 Task: Use the formula "CONFIDENCE.NORM" in spreadsheet "Project portfolio".
Action: Mouse moved to (120, 115)
Screenshot: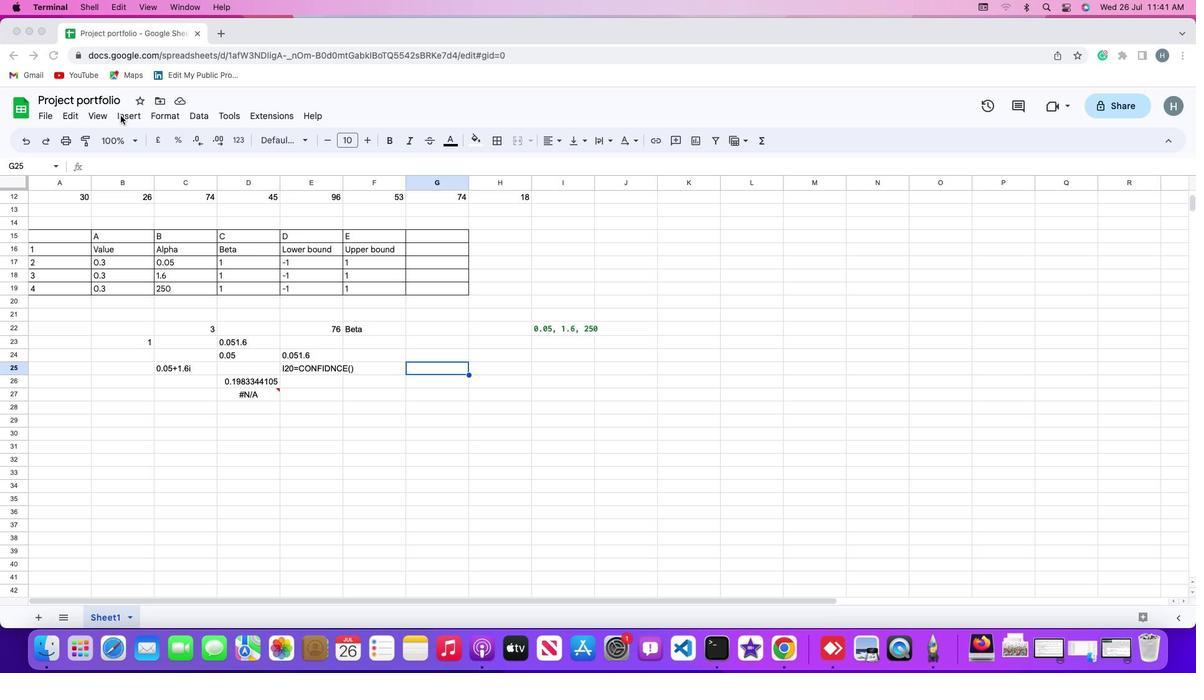 
Action: Mouse pressed left at (120, 115)
Screenshot: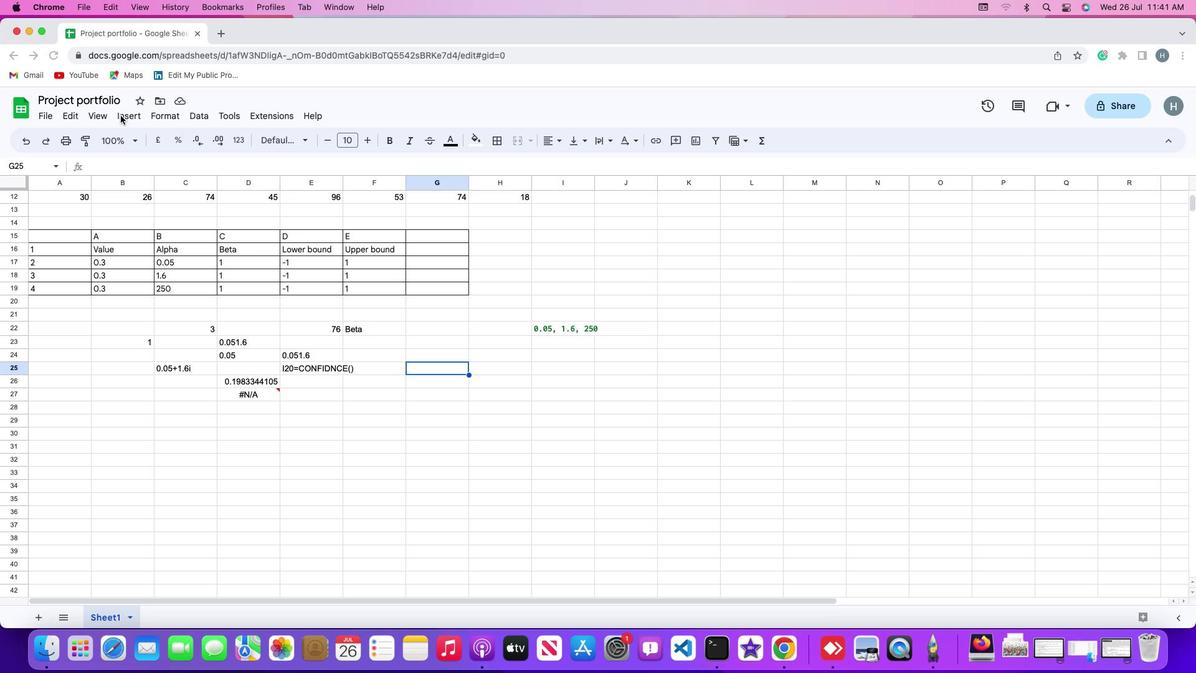 
Action: Mouse moved to (121, 115)
Screenshot: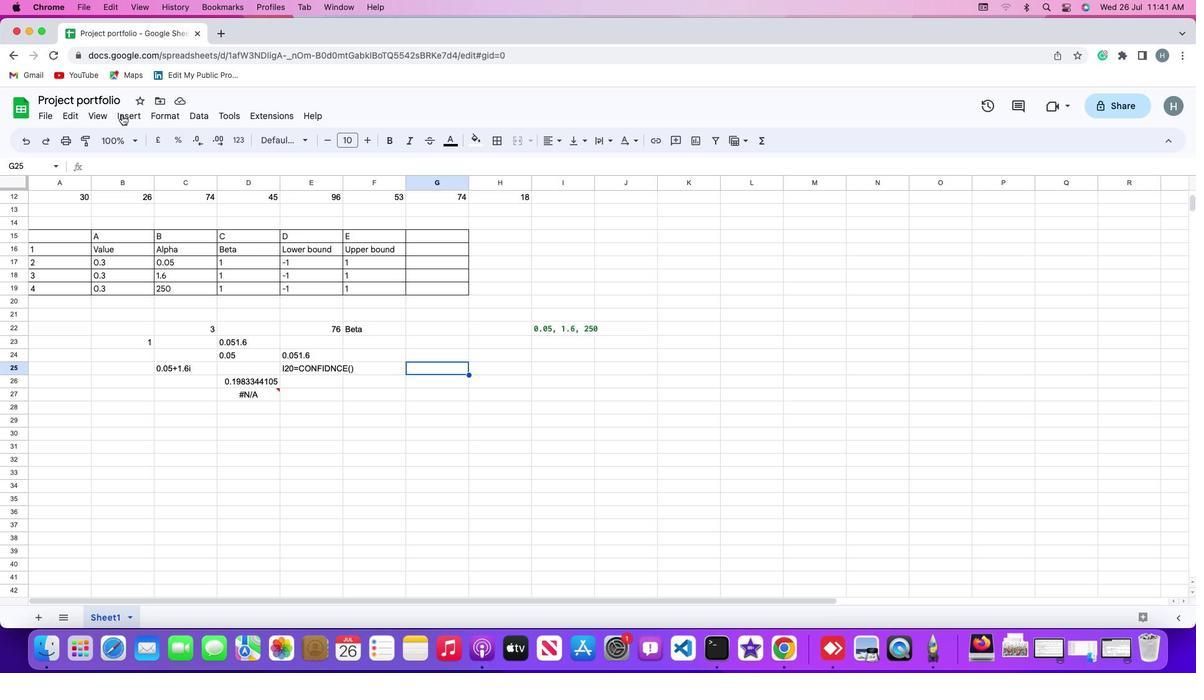 
Action: Mouse pressed left at (121, 115)
Screenshot: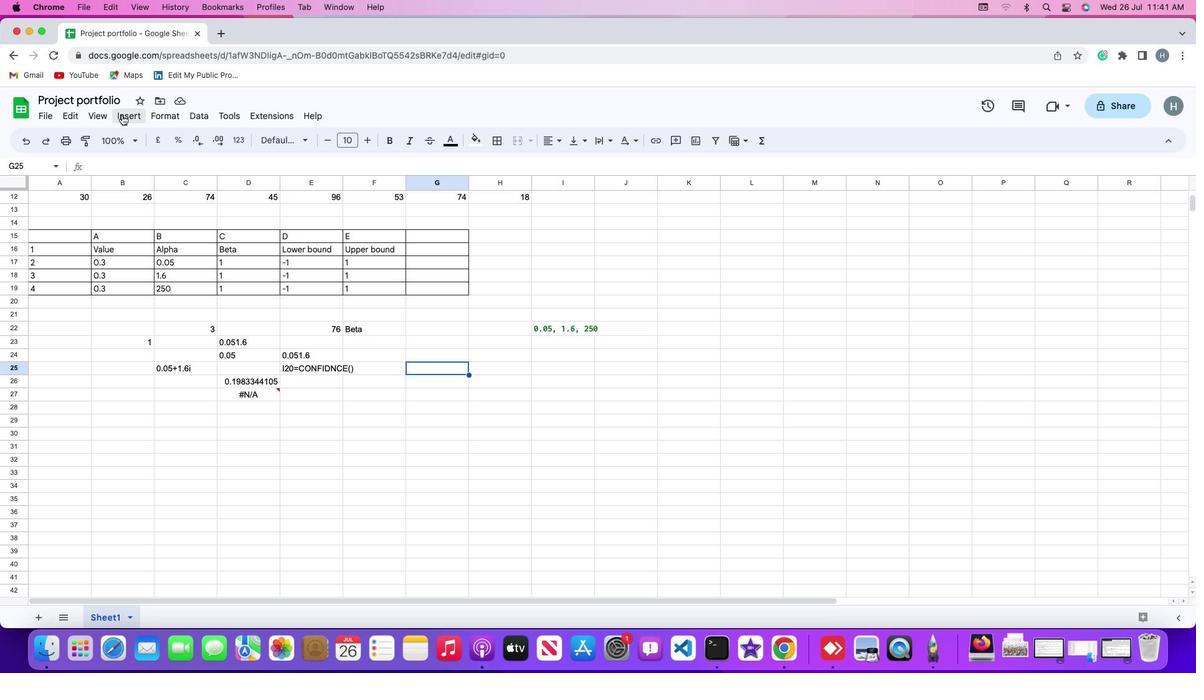 
Action: Mouse moved to (136, 316)
Screenshot: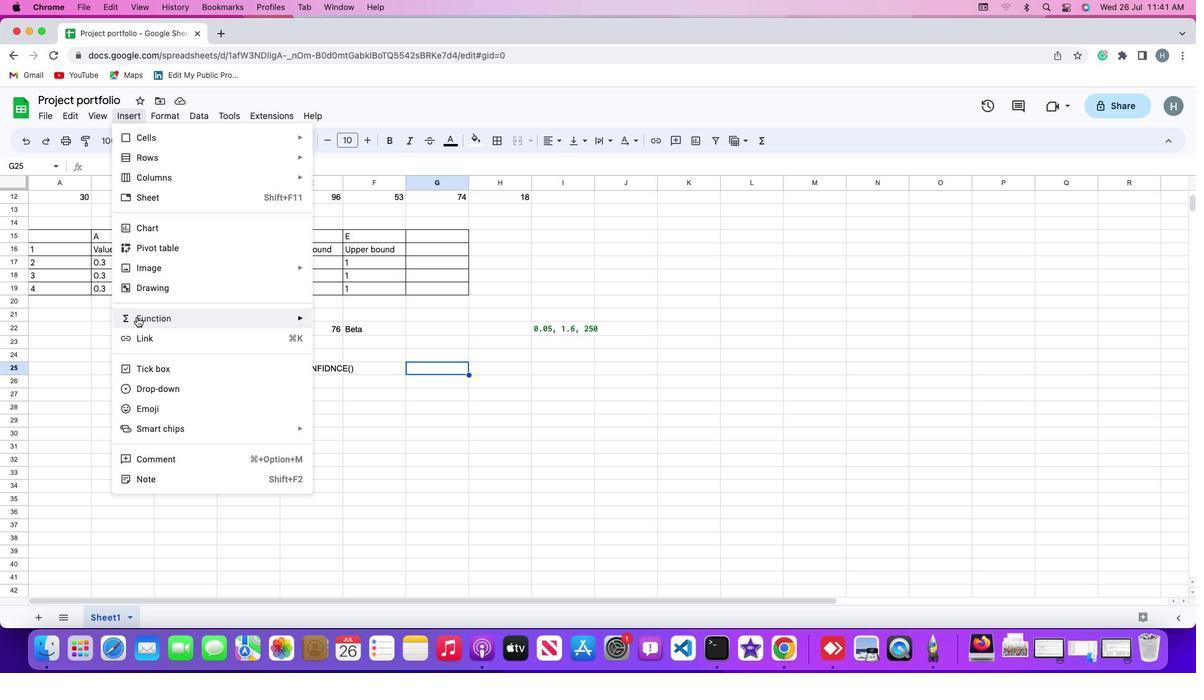 
Action: Mouse pressed left at (136, 316)
Screenshot: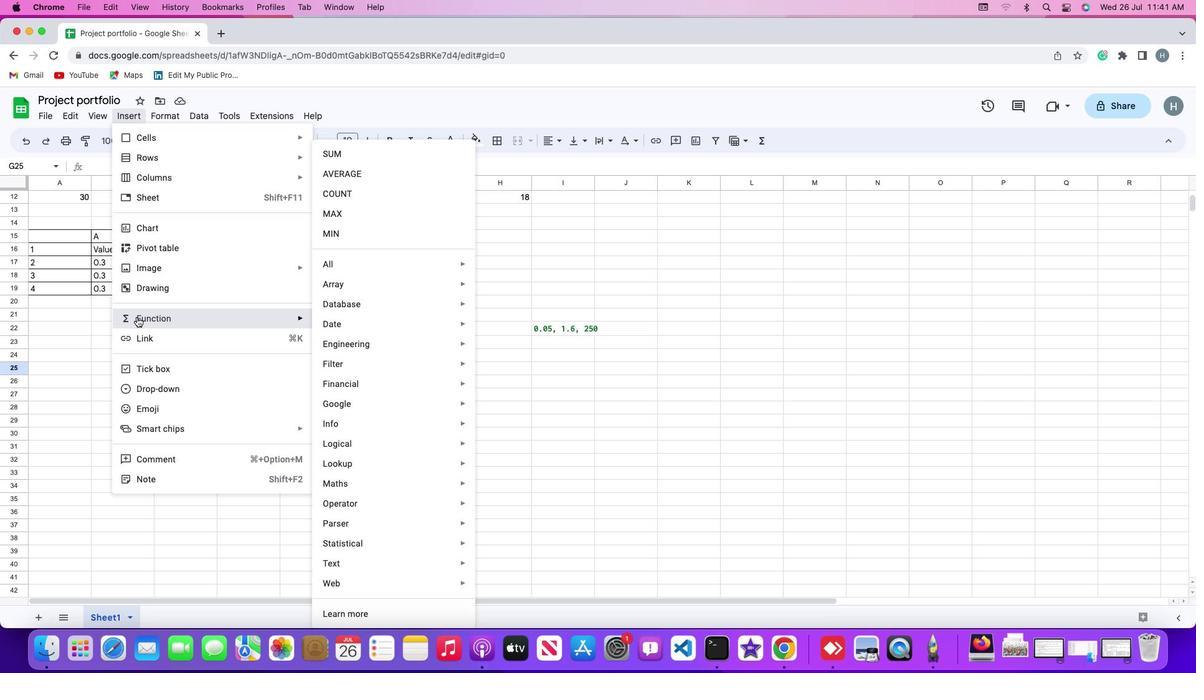 
Action: Mouse moved to (363, 266)
Screenshot: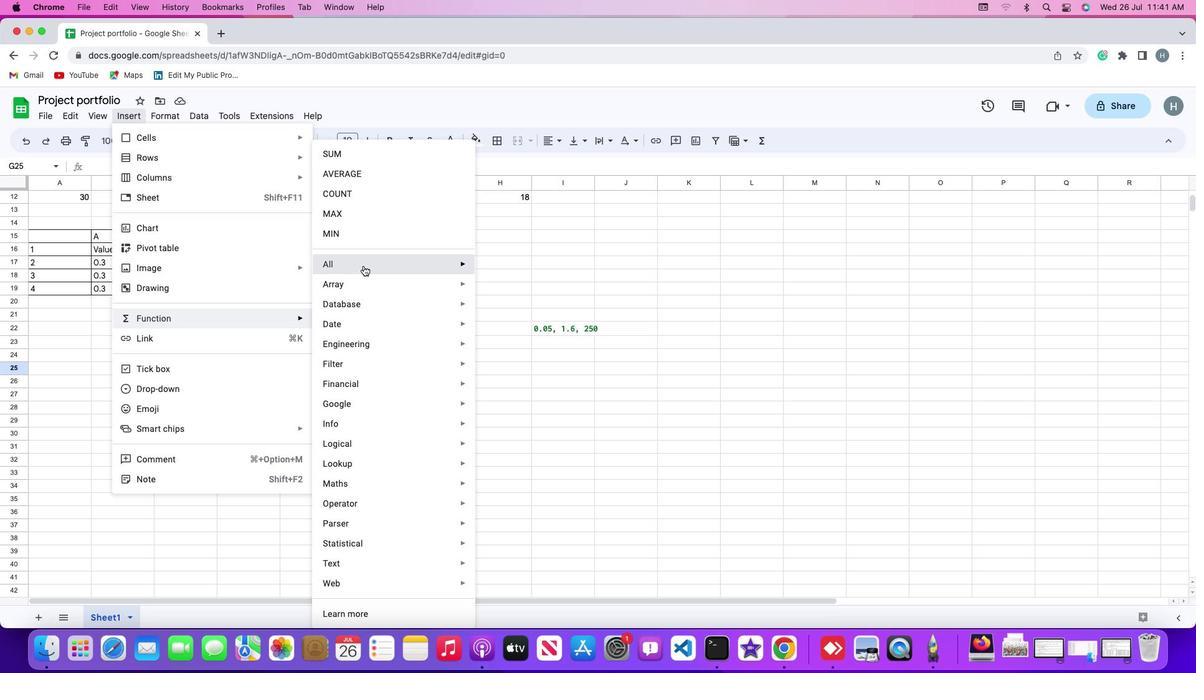 
Action: Mouse pressed left at (363, 266)
Screenshot: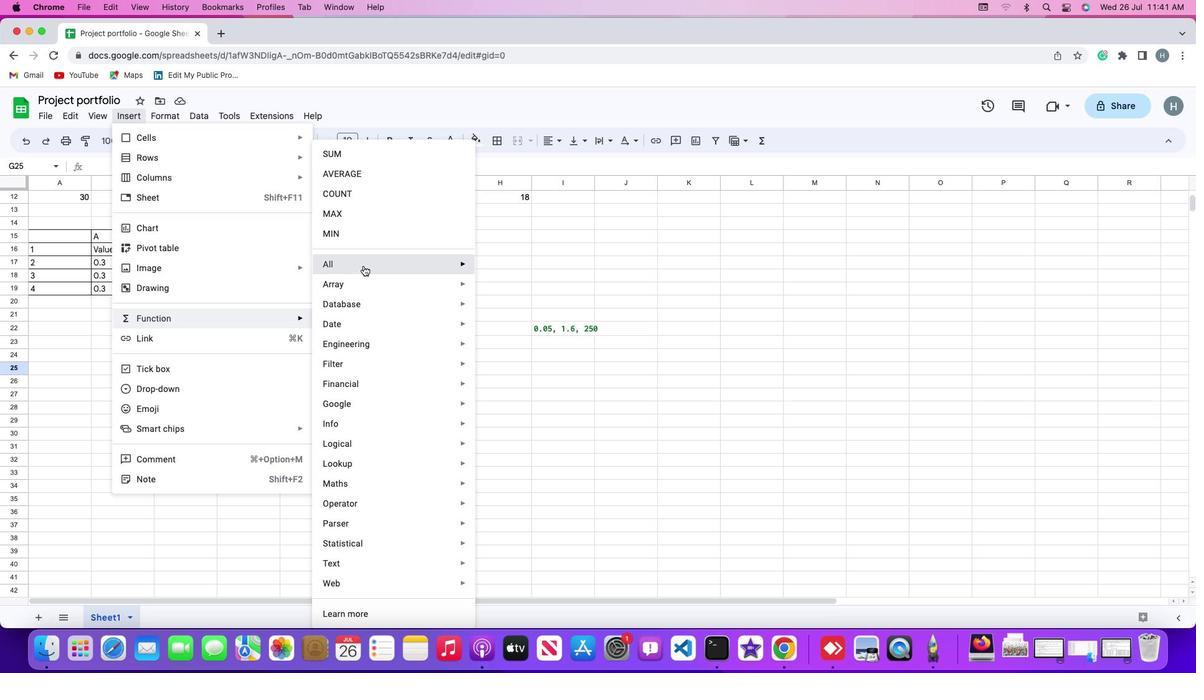 
Action: Mouse moved to (518, 595)
Screenshot: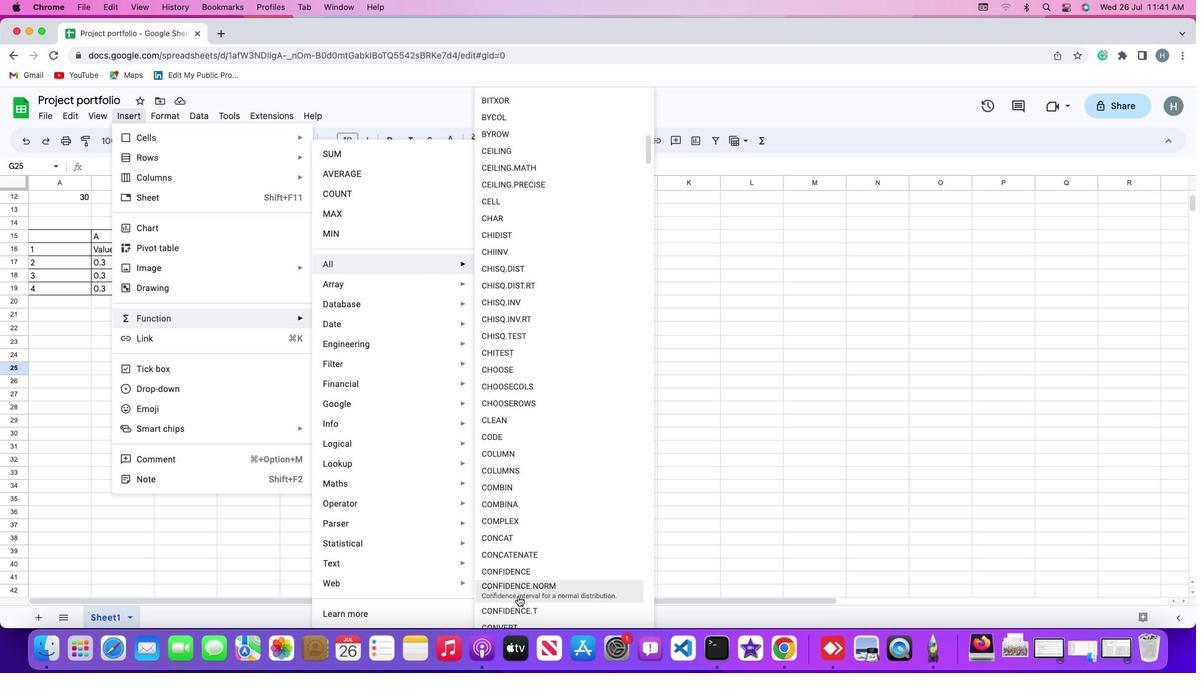 
Action: Mouse pressed left at (518, 595)
Screenshot: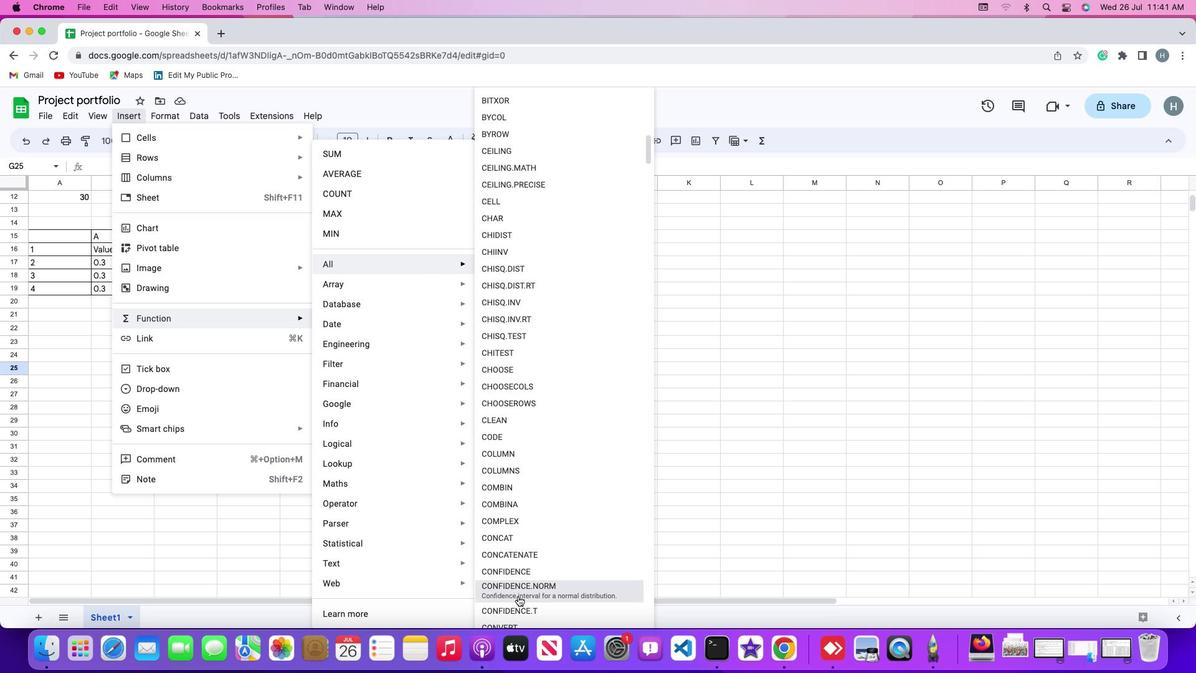 
Action: Mouse moved to (157, 261)
Screenshot: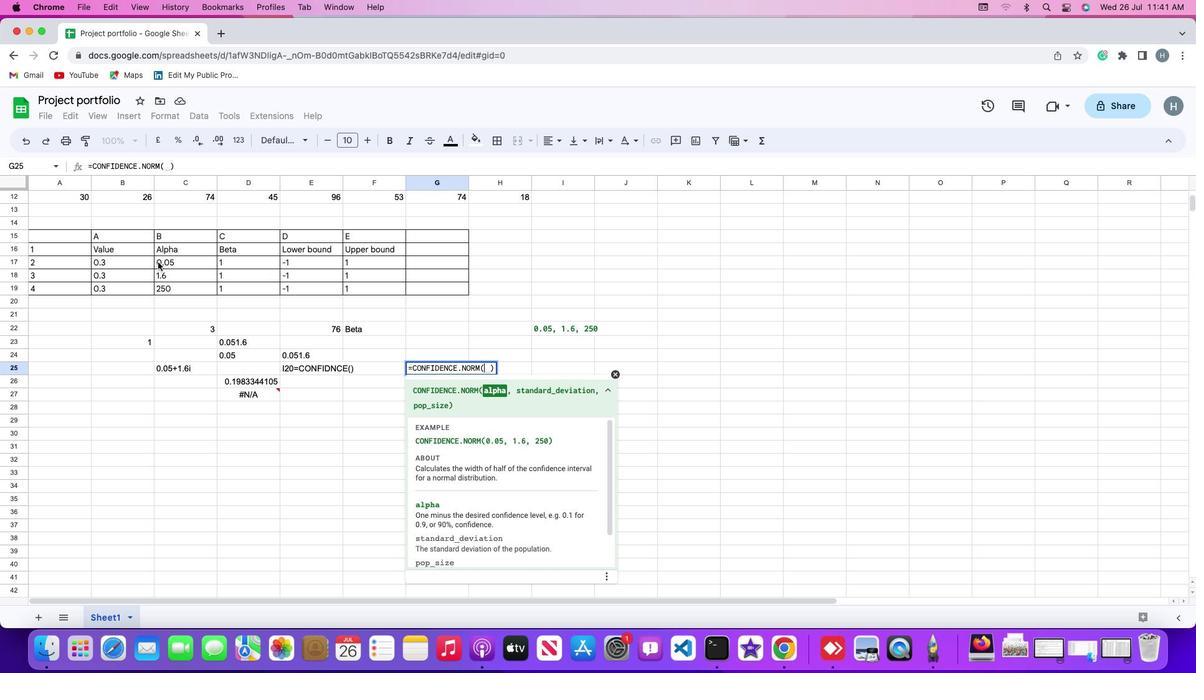 
Action: Mouse pressed left at (157, 261)
Screenshot: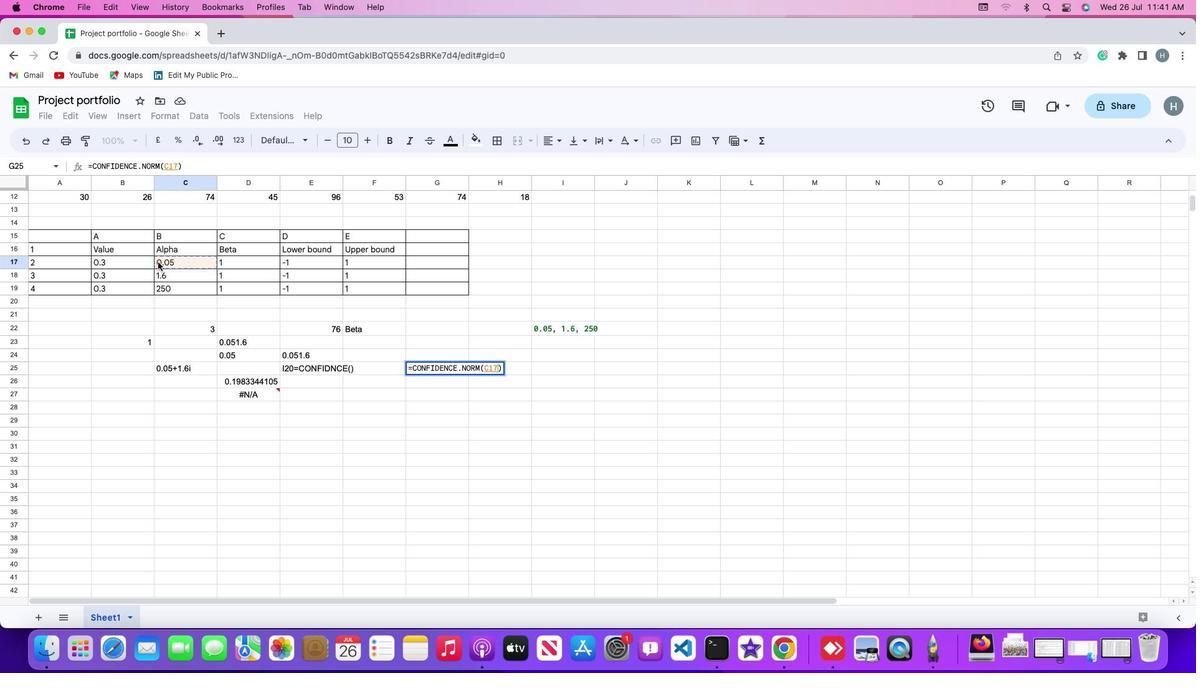 
Action: Mouse moved to (158, 261)
Screenshot: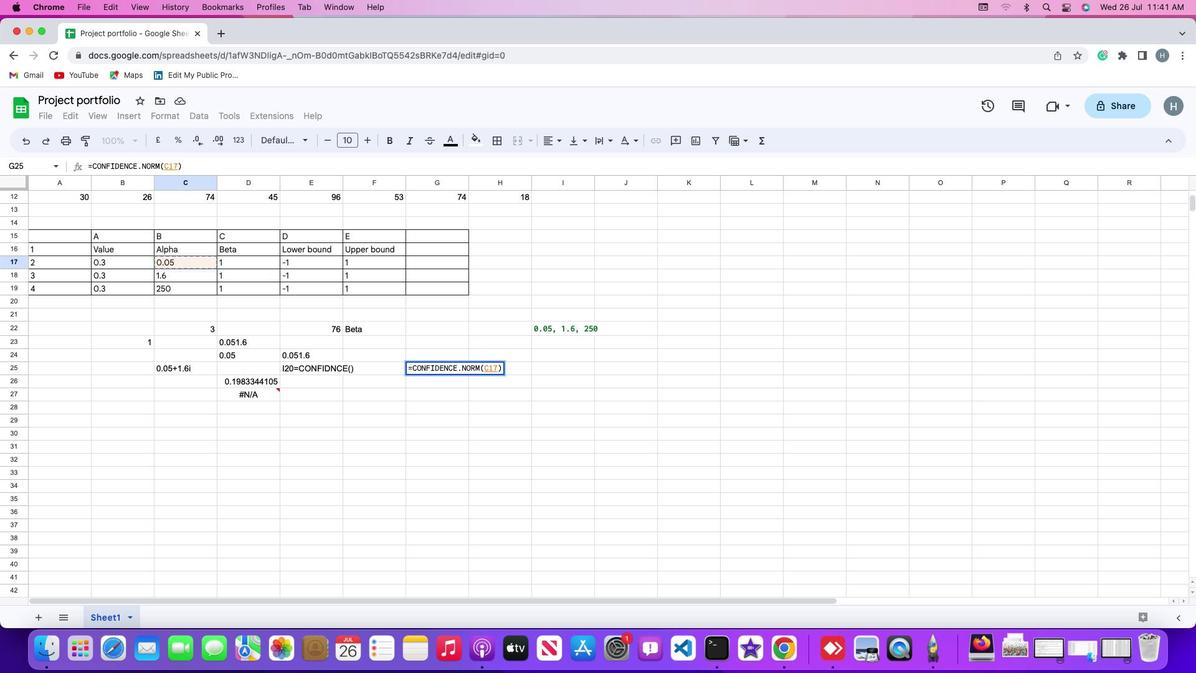 
Action: Key pressed ','
Screenshot: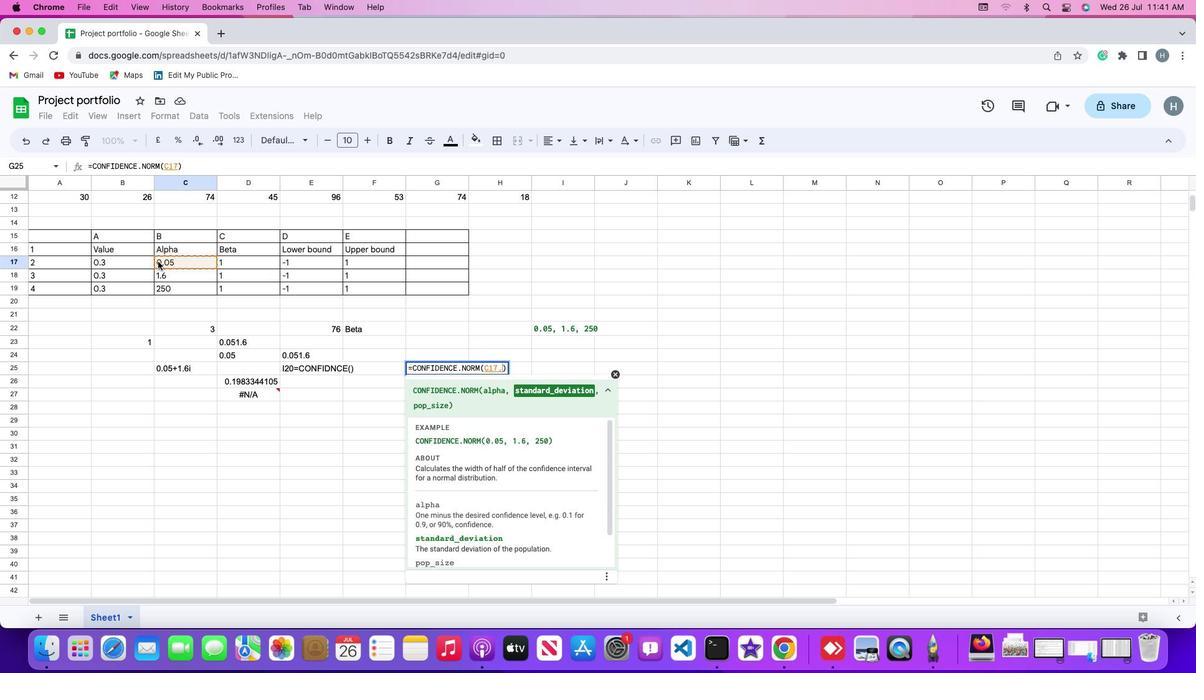 
Action: Mouse moved to (180, 273)
Screenshot: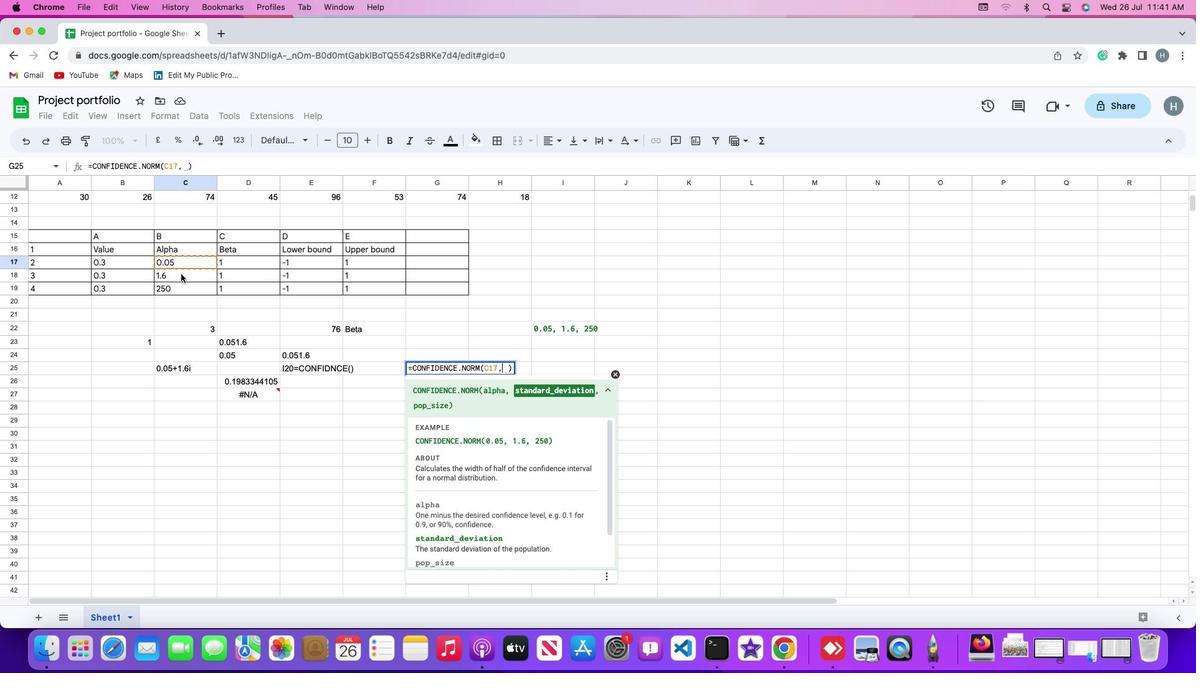 
Action: Mouse pressed left at (180, 273)
Screenshot: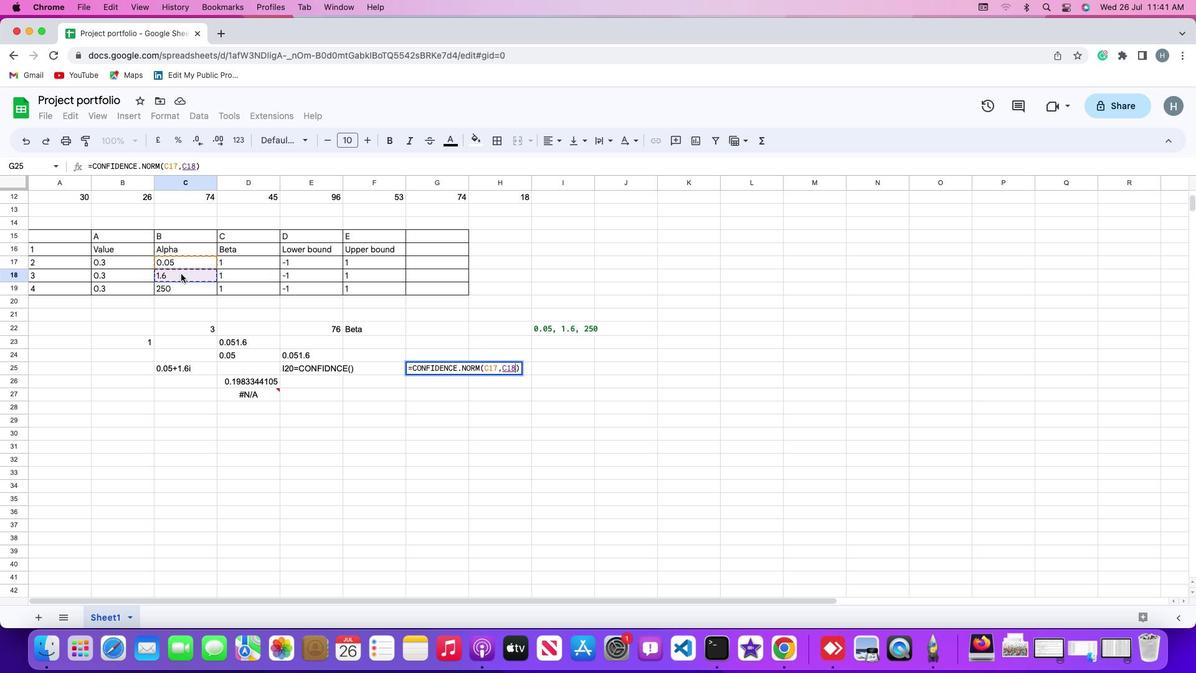 
Action: Key pressed ','
Screenshot: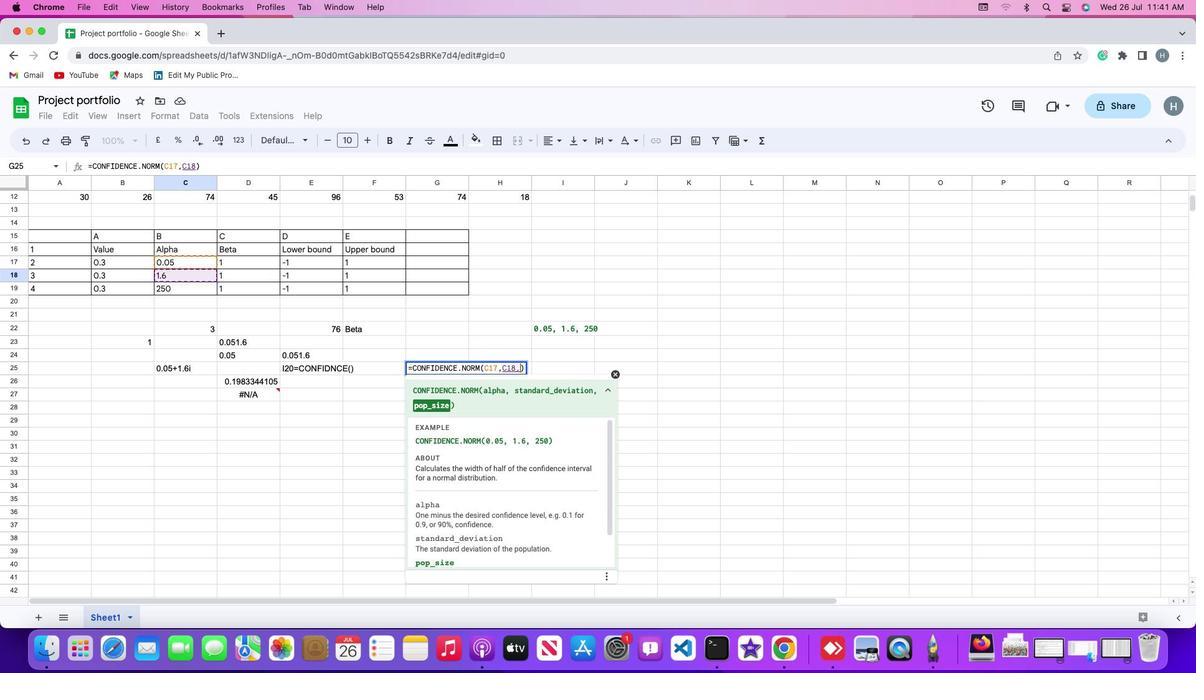 
Action: Mouse moved to (178, 288)
Screenshot: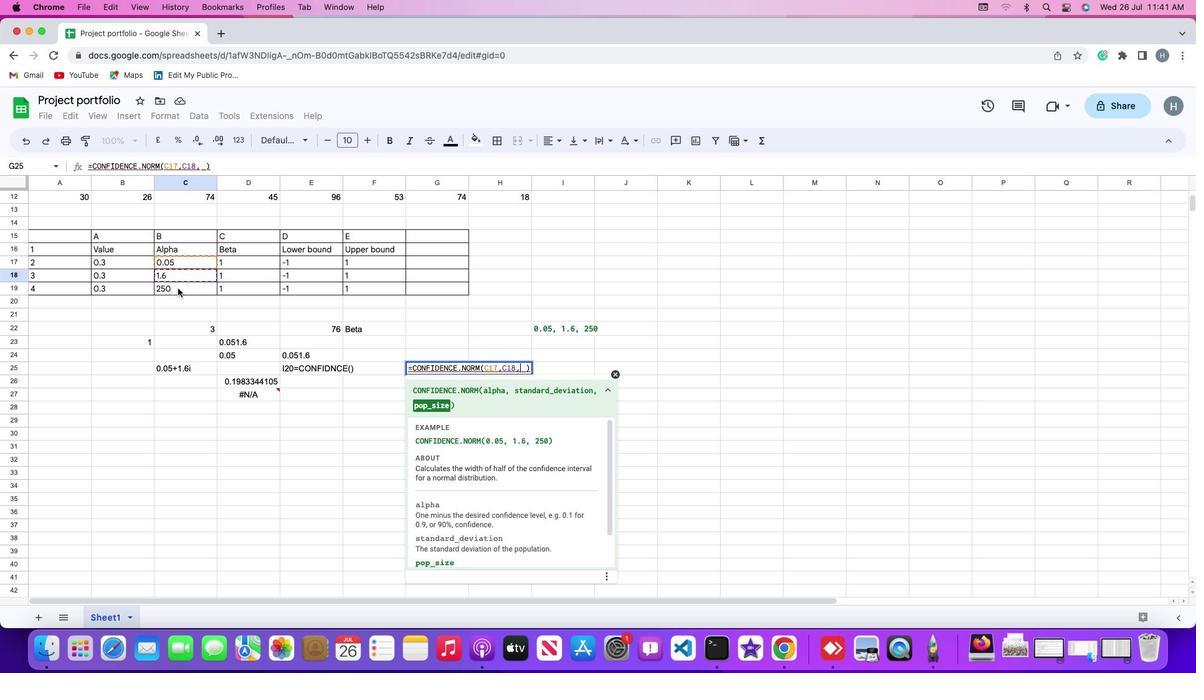 
Action: Mouse pressed left at (178, 288)
Screenshot: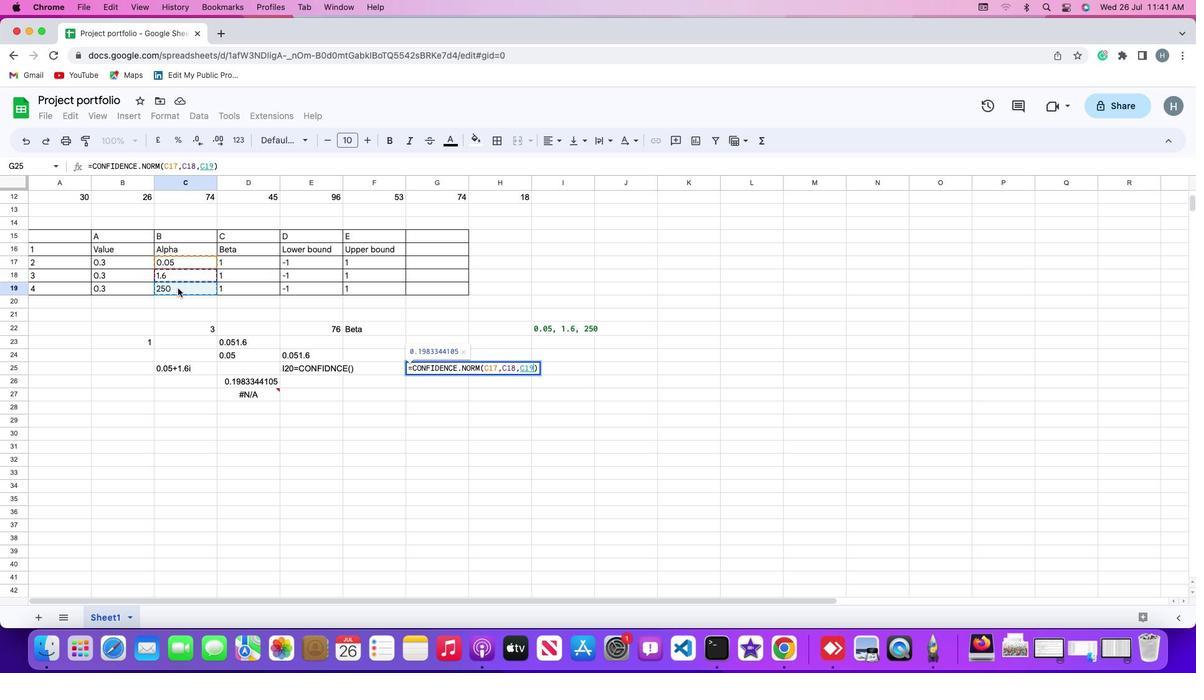 
Action: Key pressed Key.enter
Screenshot: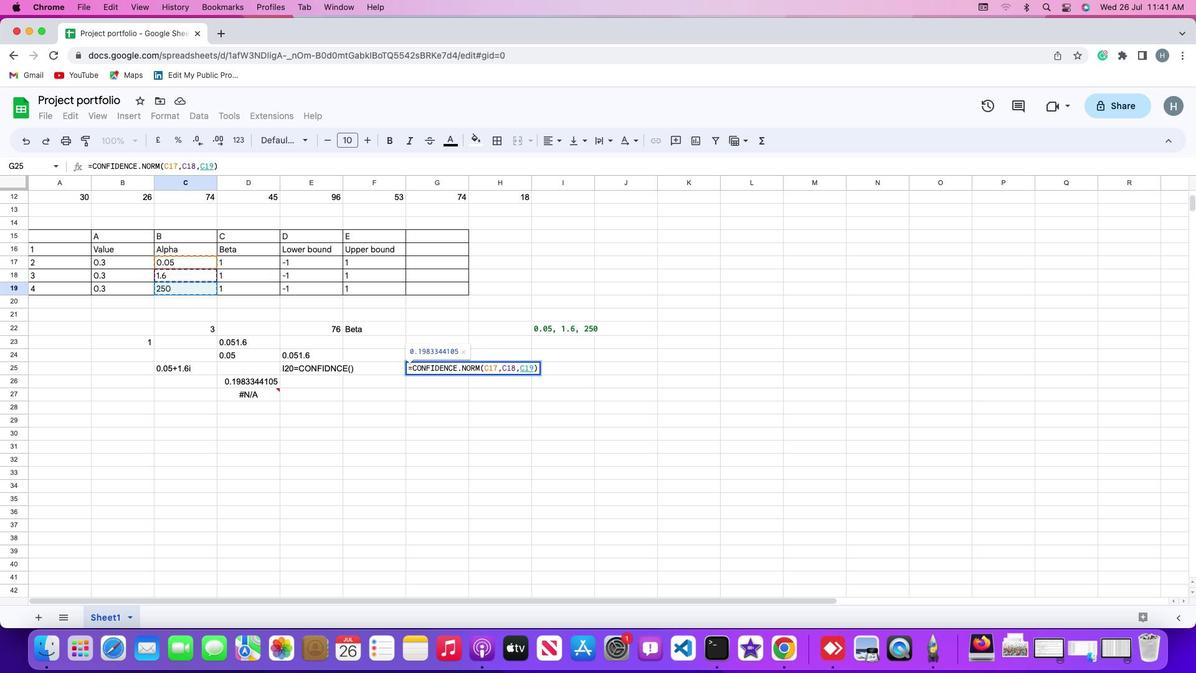 
